 Task: In the  document Riocarnivalletter.pdf Change font size of watermark '117' and place the watermark  'Diagonally '. Insert footer and write ww.ramsons.com
Action: Mouse moved to (253, 333)
Screenshot: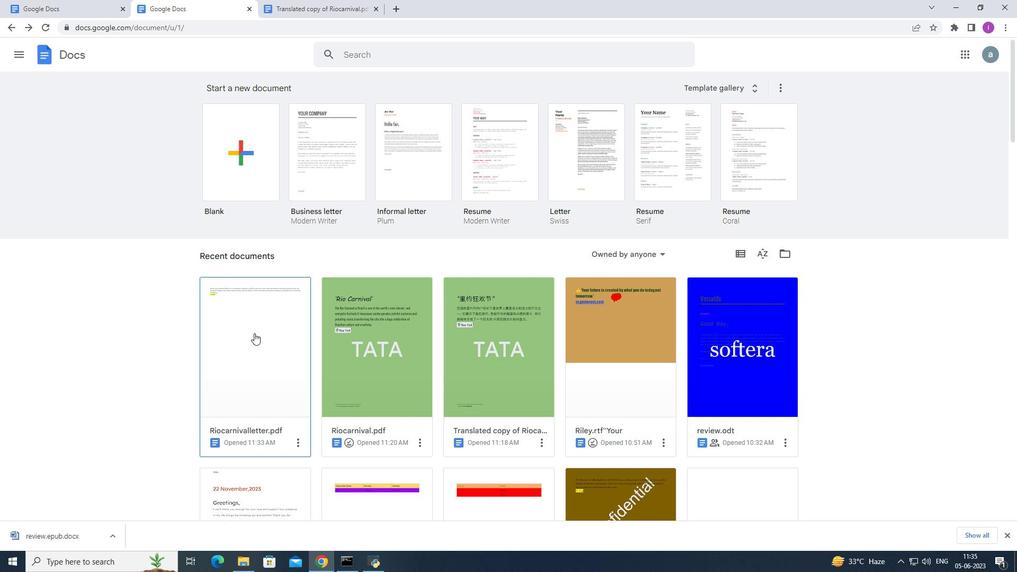 
Action: Mouse pressed left at (253, 333)
Screenshot: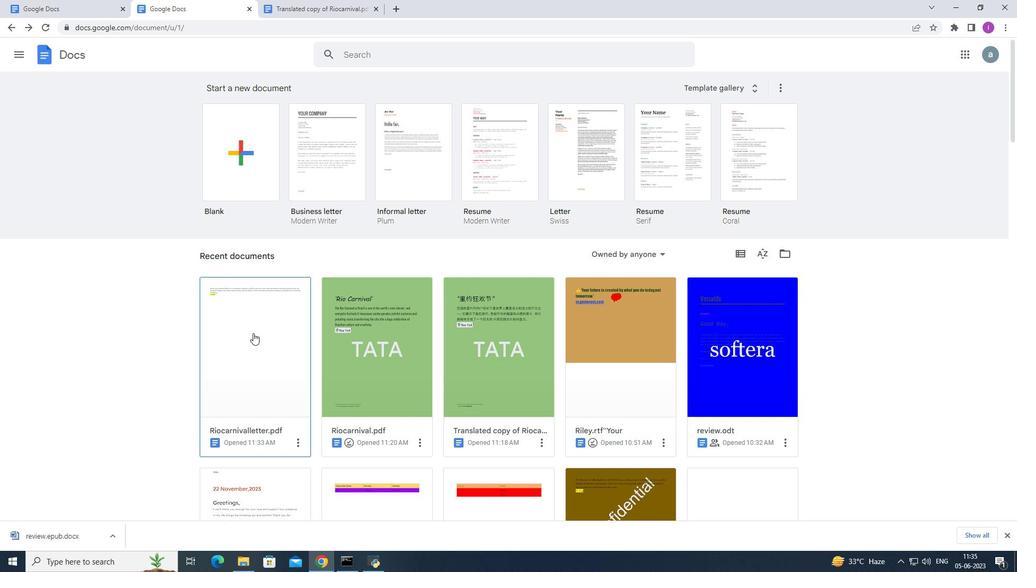 
Action: Mouse moved to (117, 57)
Screenshot: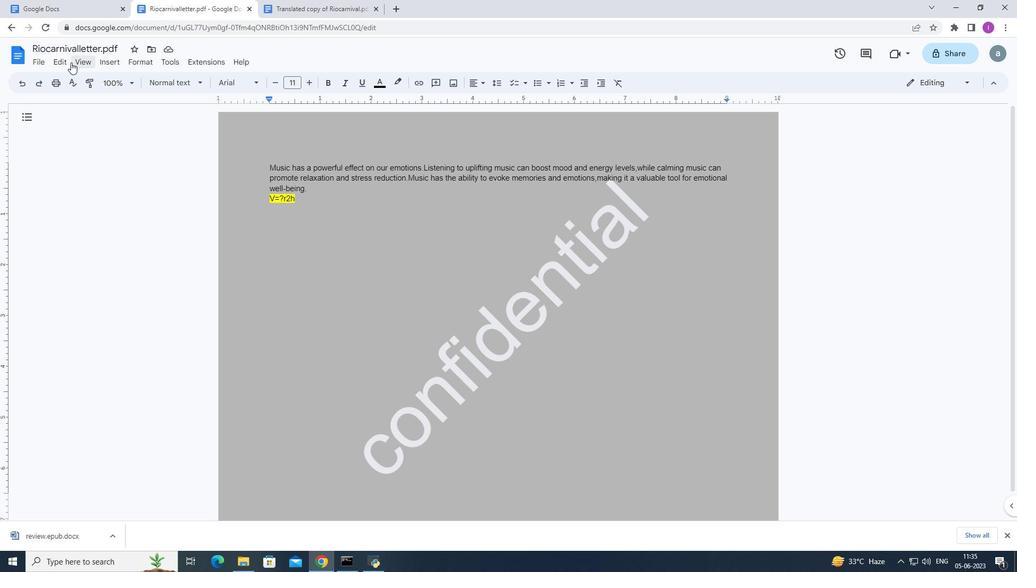 
Action: Mouse pressed left at (117, 57)
Screenshot: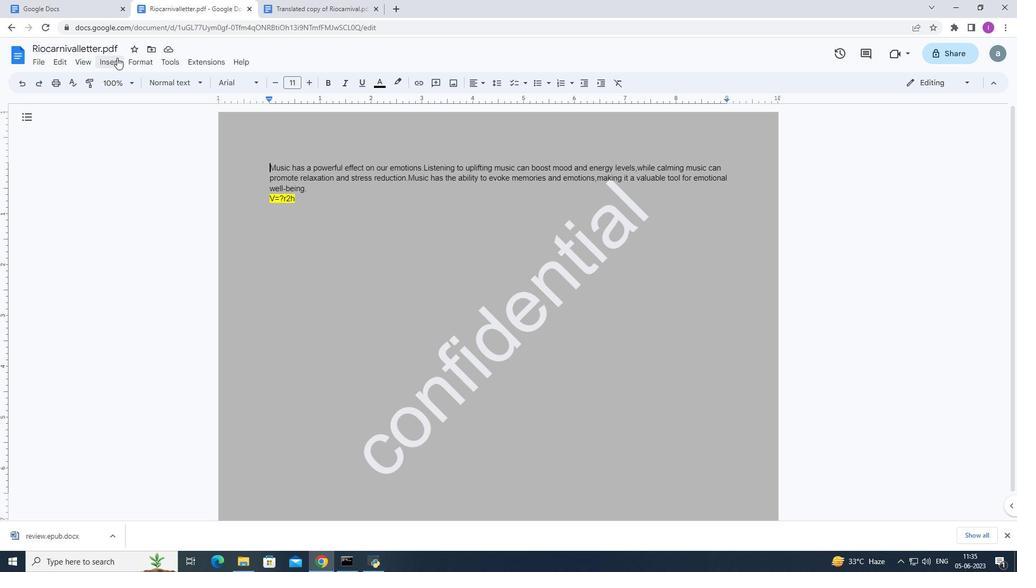 
Action: Mouse moved to (139, 311)
Screenshot: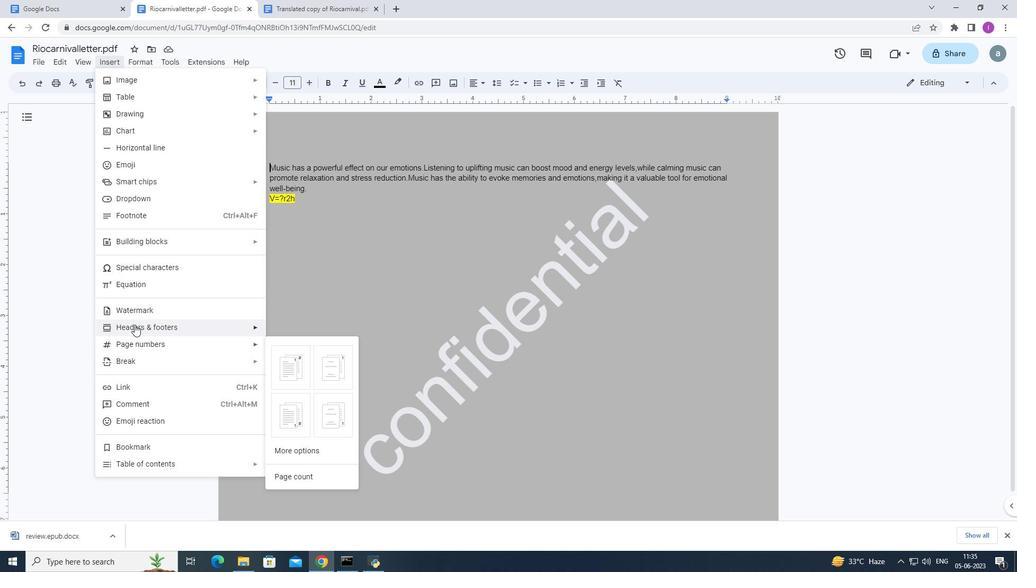 
Action: Mouse pressed left at (139, 311)
Screenshot: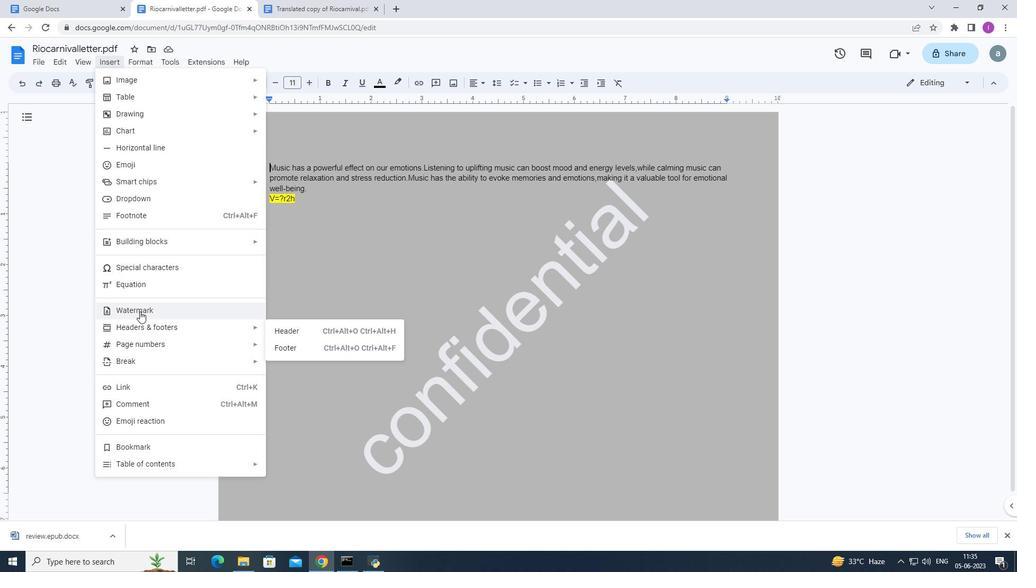 
Action: Mouse moved to (890, 286)
Screenshot: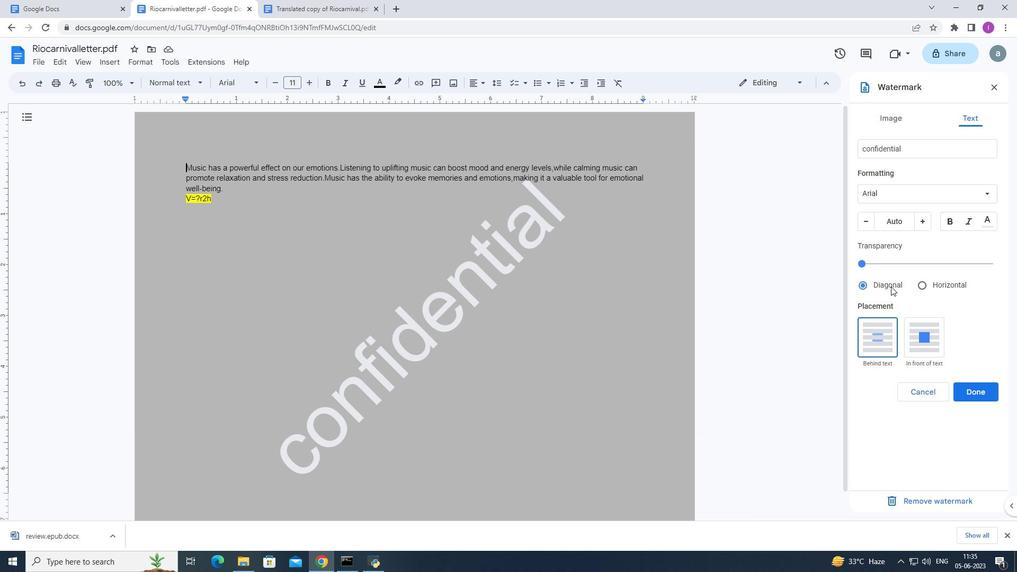 
Action: Mouse pressed left at (890, 286)
Screenshot: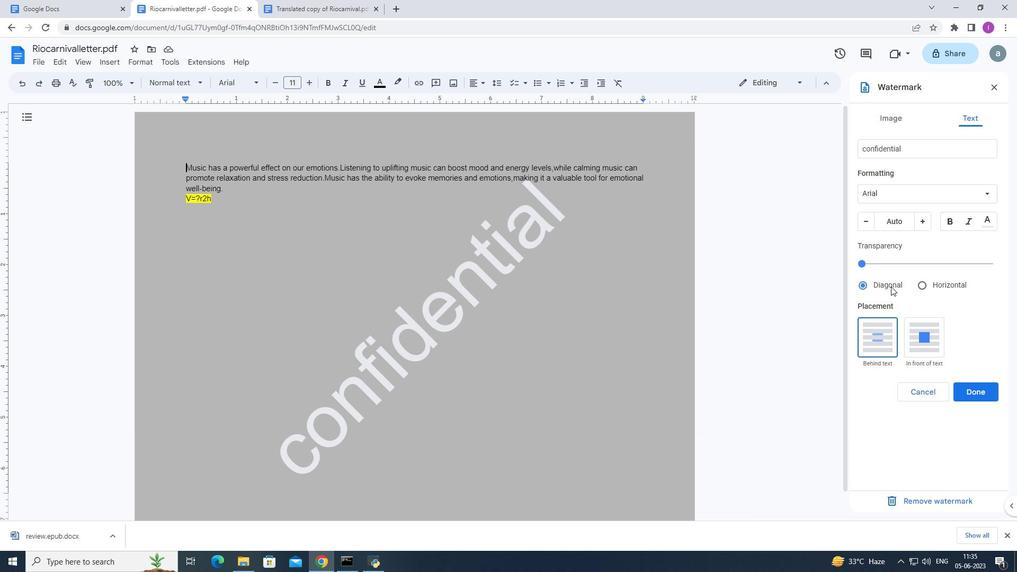 
Action: Mouse moved to (906, 221)
Screenshot: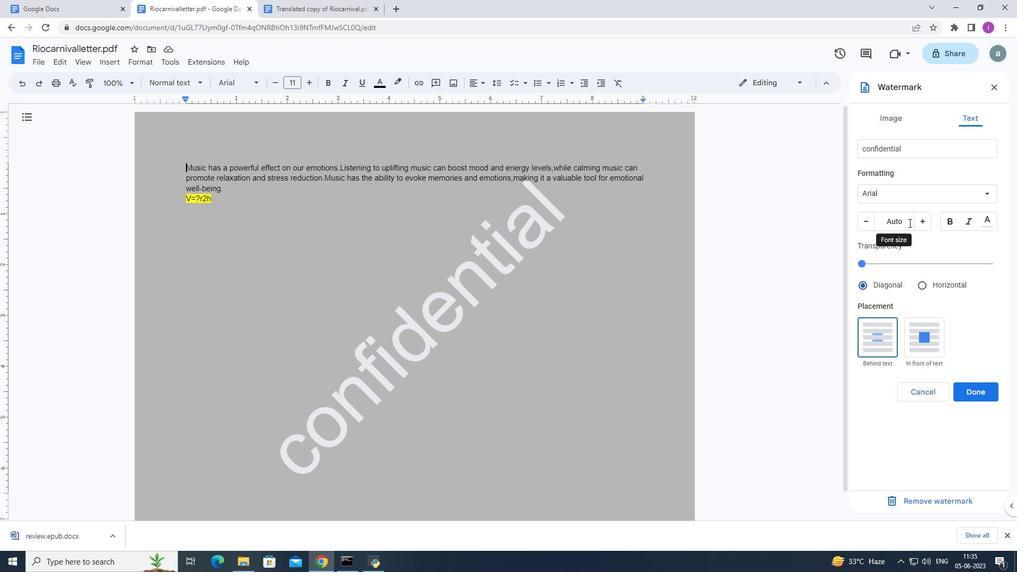 
Action: Mouse pressed left at (906, 221)
Screenshot: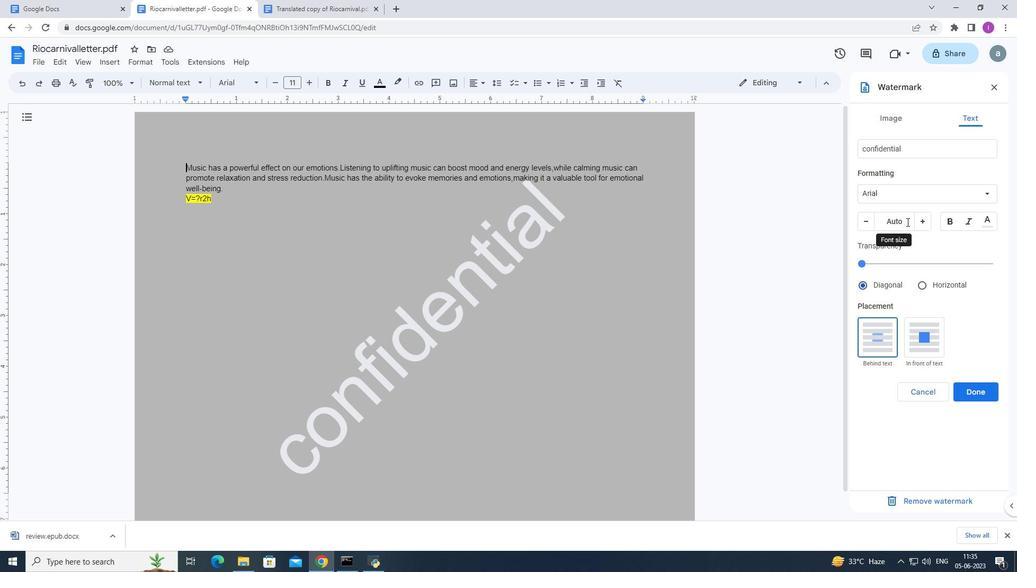 
Action: Mouse moved to (885, 226)
Screenshot: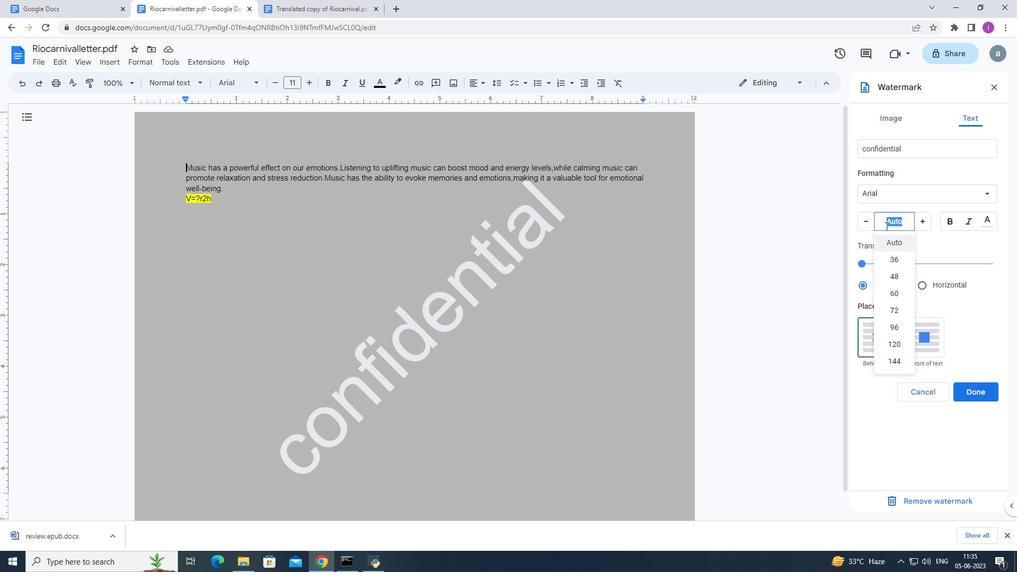 
Action: Key pressed 11
Screenshot: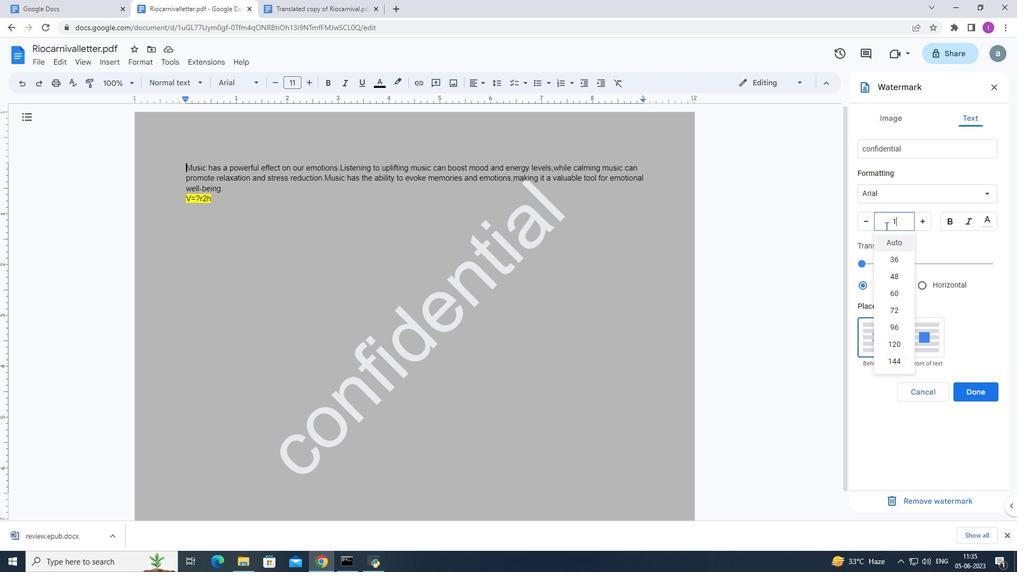 
Action: Mouse moved to (885, 226)
Screenshot: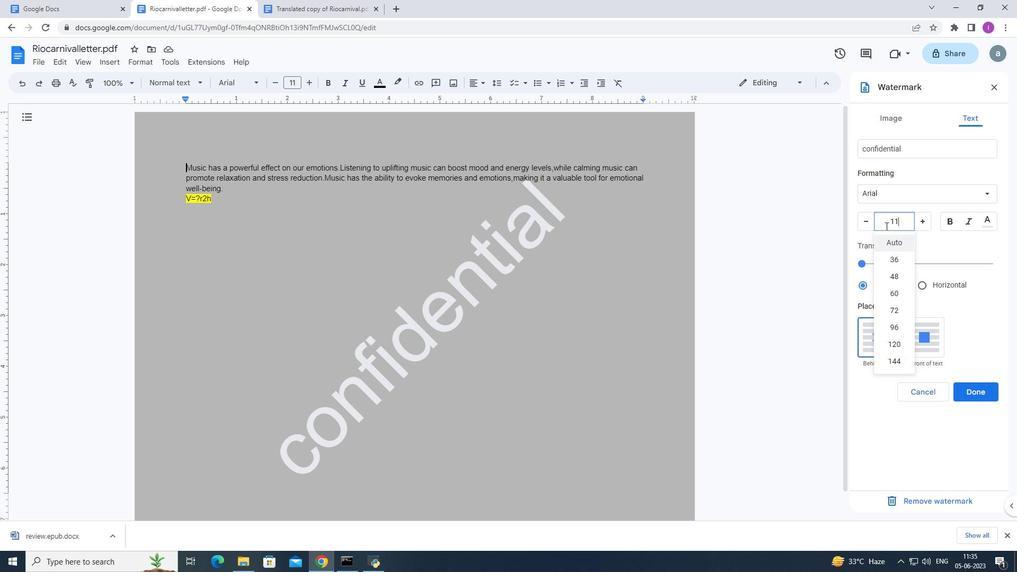 
Action: Key pressed 7
Screenshot: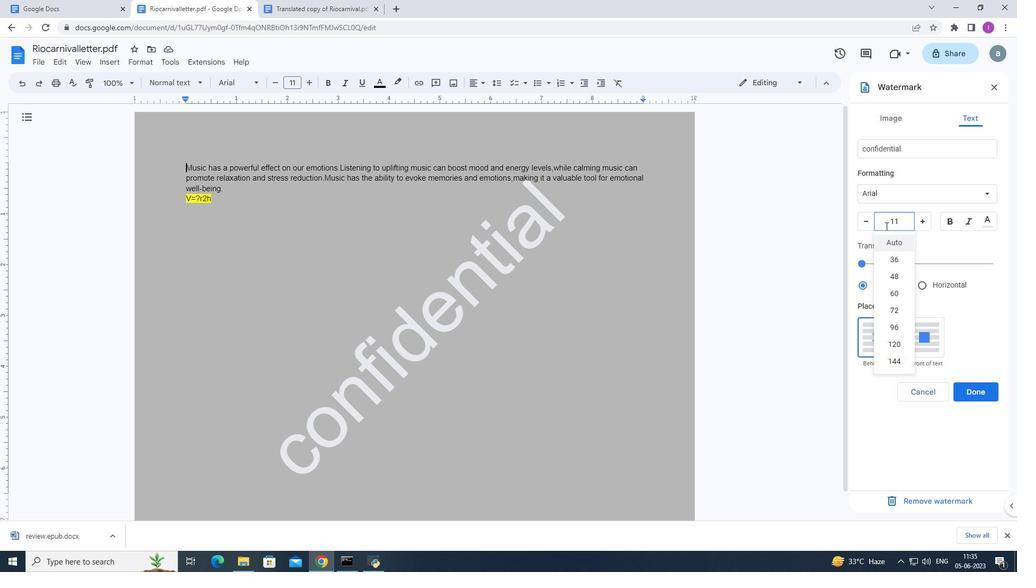 
Action: Mouse moved to (899, 254)
Screenshot: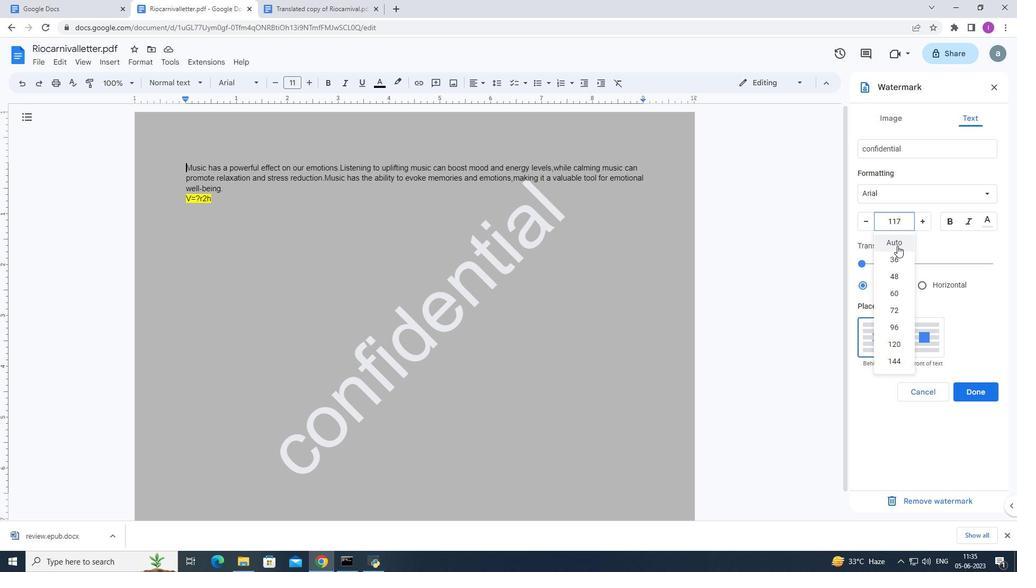 
Action: Key pressed <Key.enter>
Screenshot: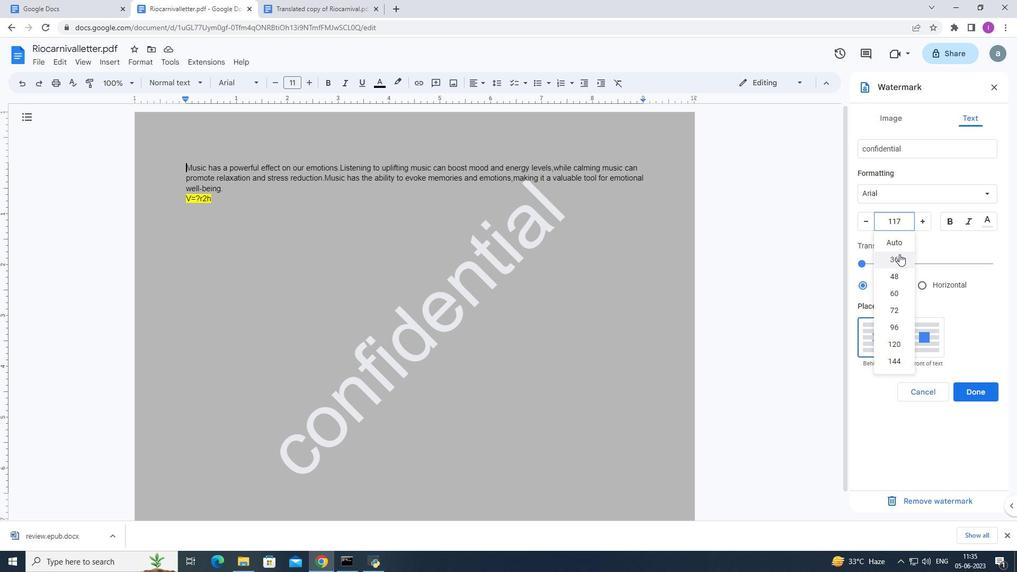 
Action: Mouse moved to (985, 394)
Screenshot: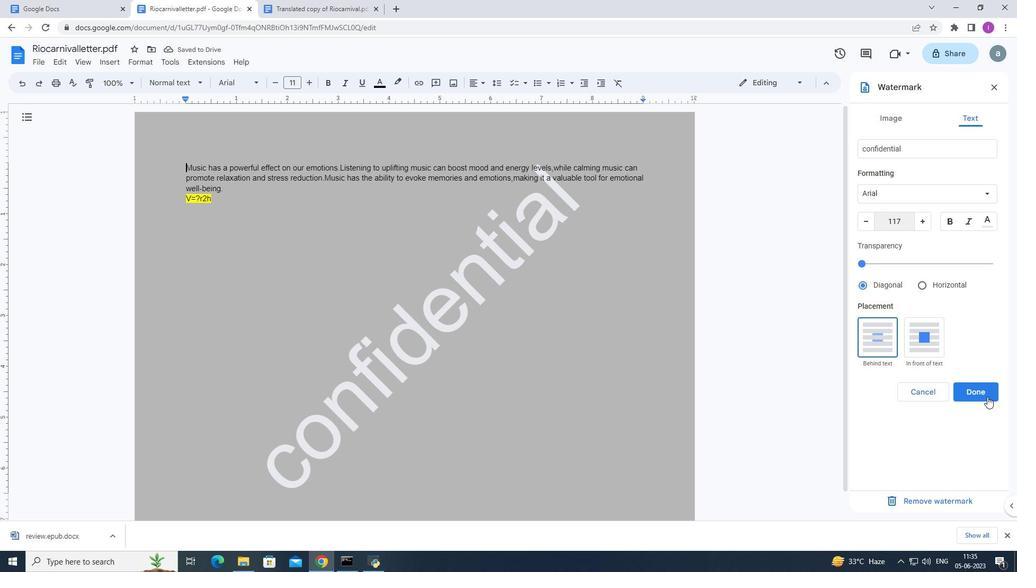 
Action: Mouse pressed left at (985, 394)
Screenshot: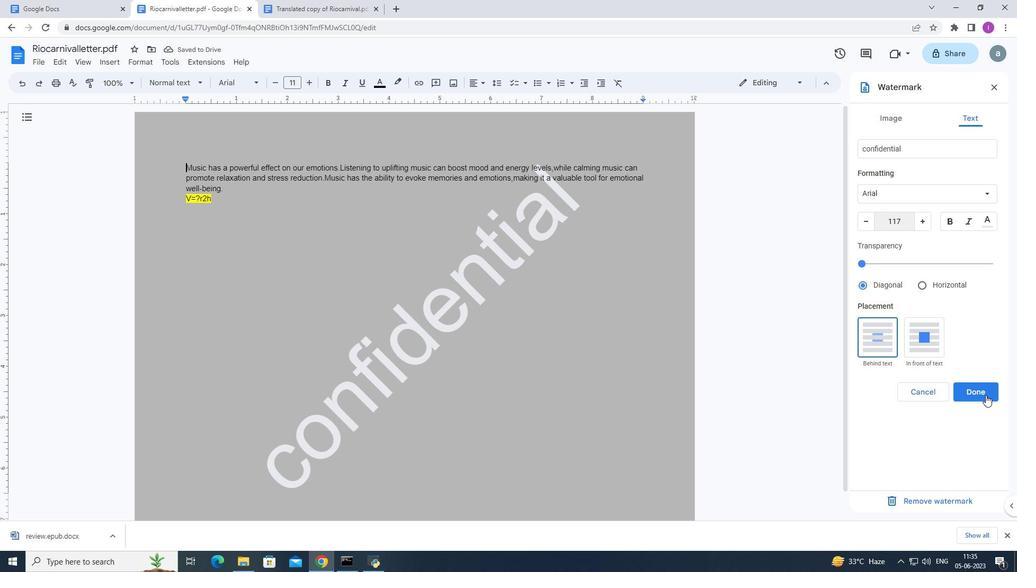 
Action: Mouse moved to (116, 61)
Screenshot: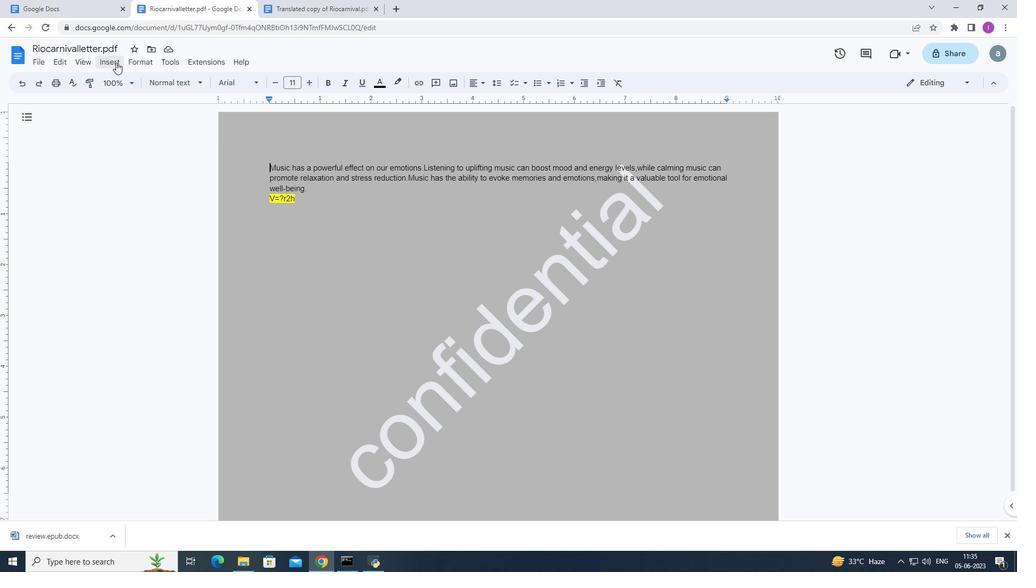 
Action: Mouse pressed left at (116, 61)
Screenshot: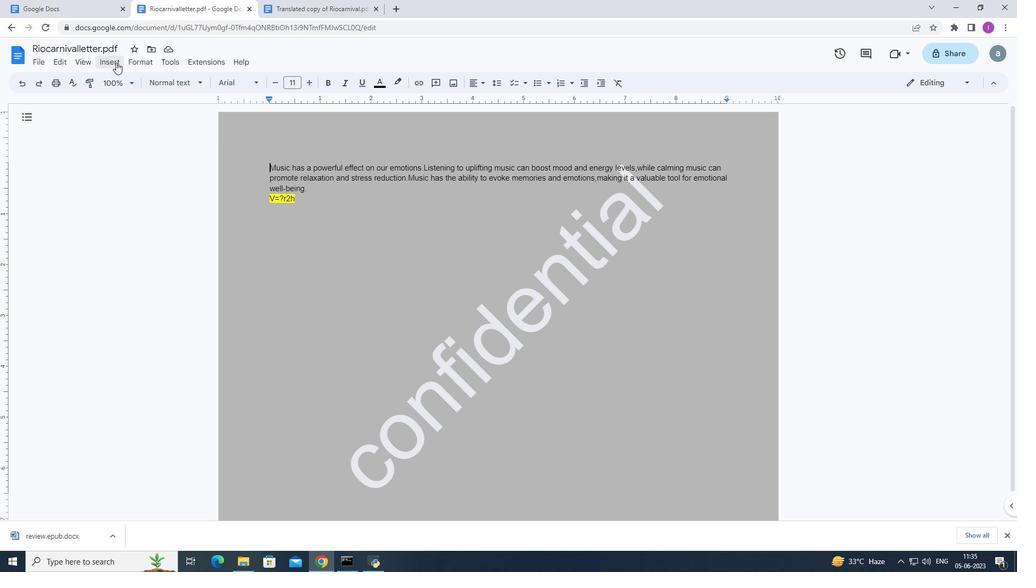
Action: Mouse moved to (279, 346)
Screenshot: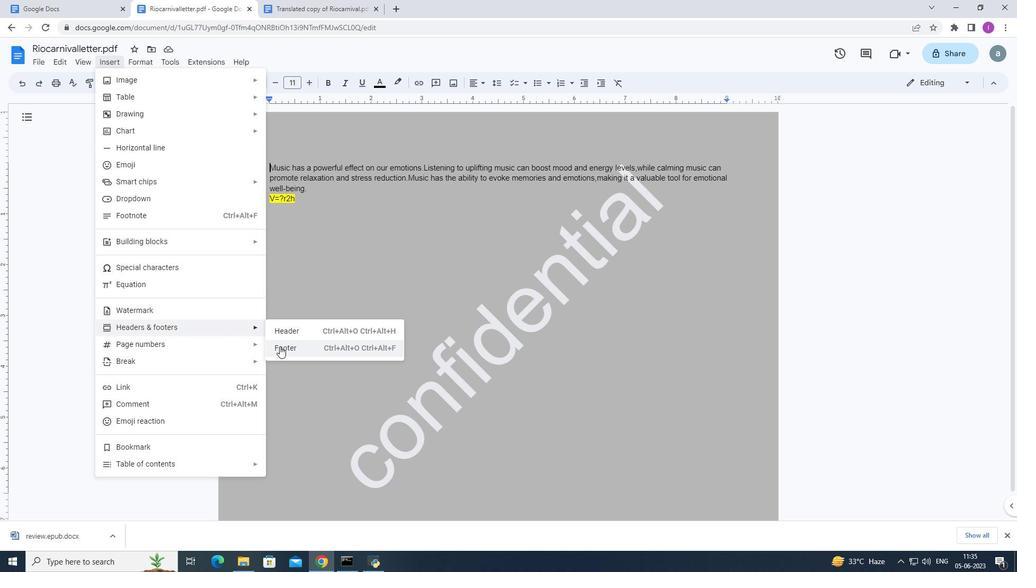 
Action: Mouse pressed left at (279, 346)
Screenshot: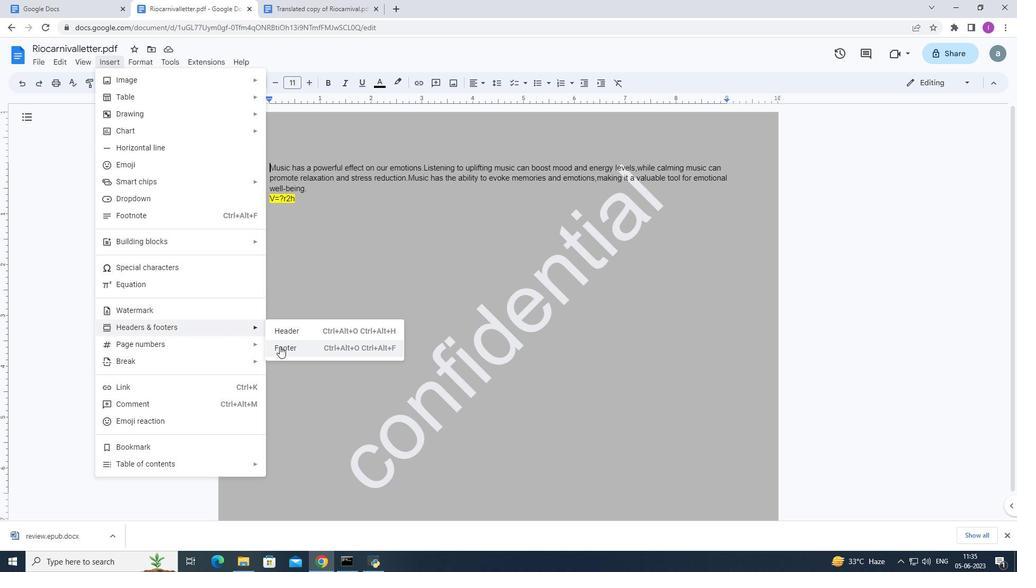 
Action: Mouse moved to (379, 415)
Screenshot: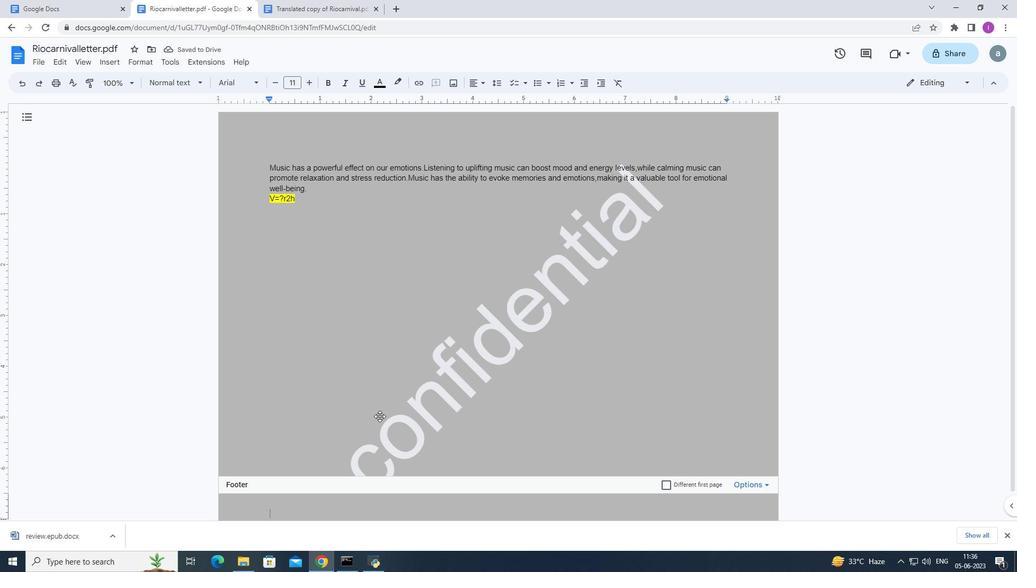 
Action: Key pressed w
Screenshot: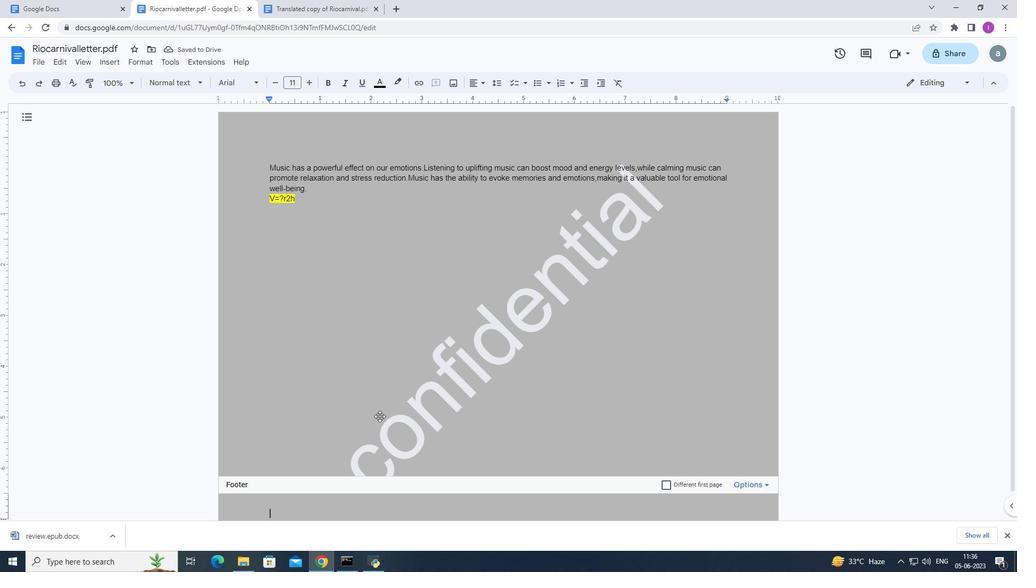 
Action: Mouse moved to (379, 414)
Screenshot: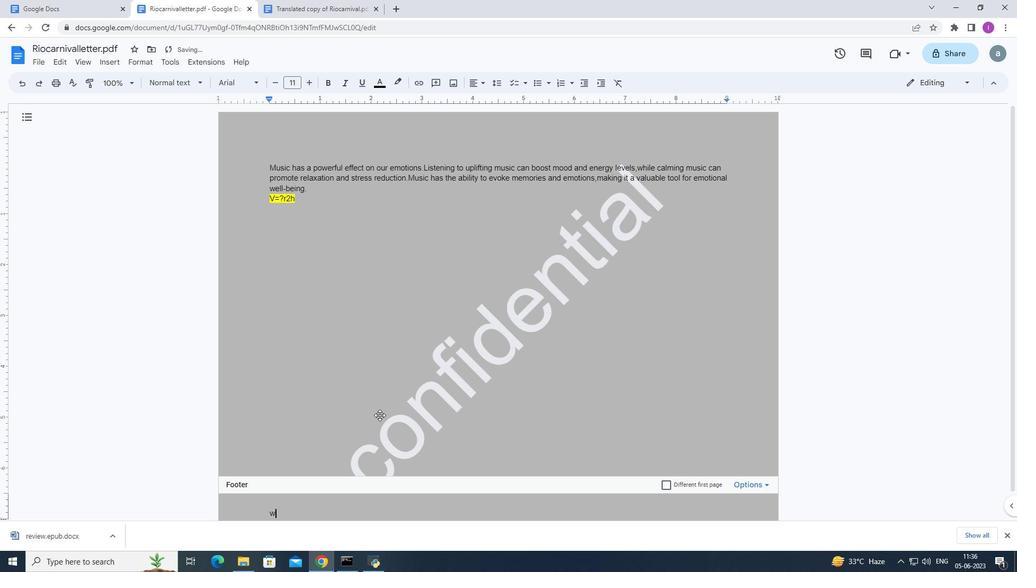 
Action: Key pressed w
Screenshot: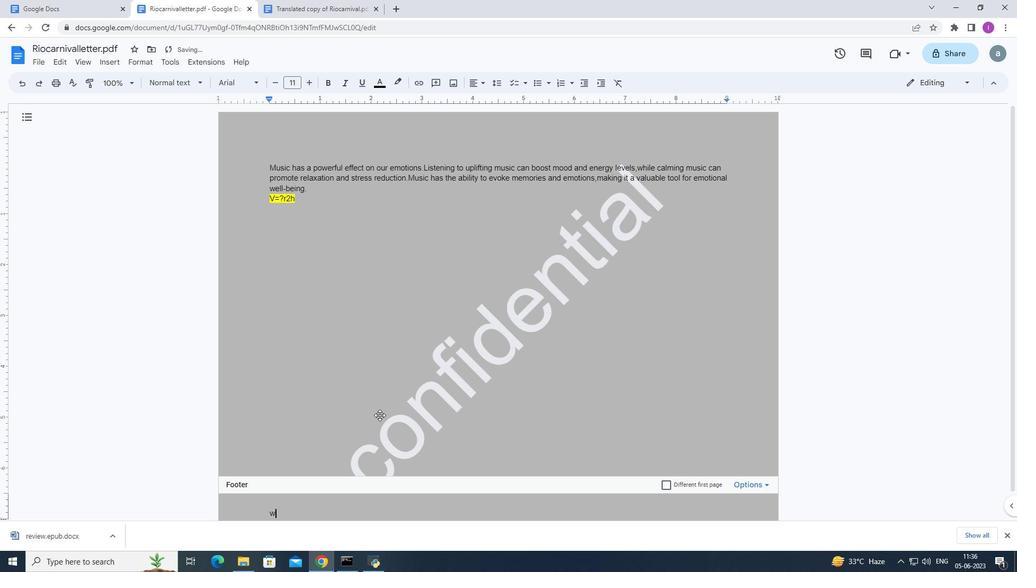 
Action: Mouse moved to (379, 414)
Screenshot: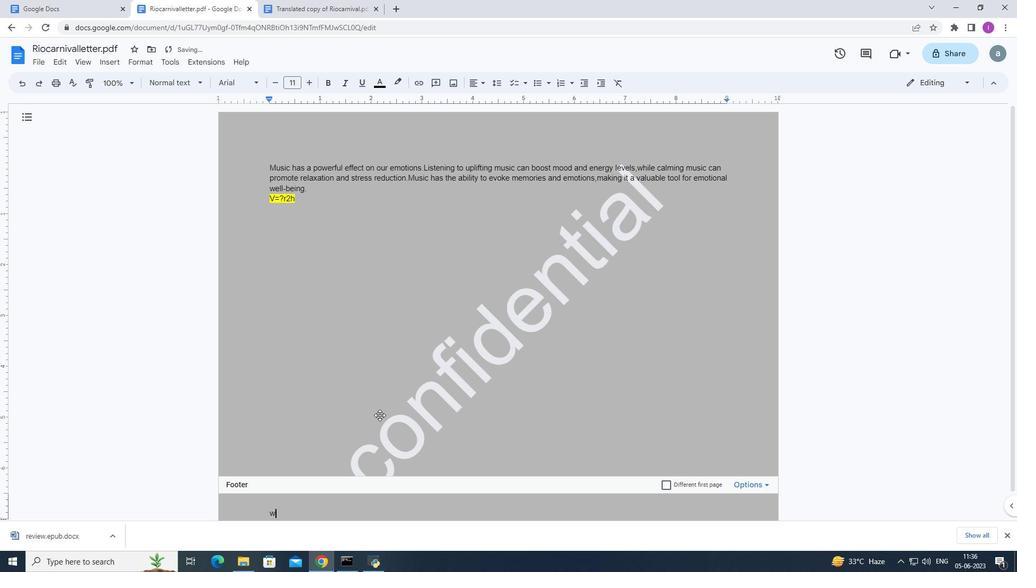 
Action: Key pressed w
Screenshot: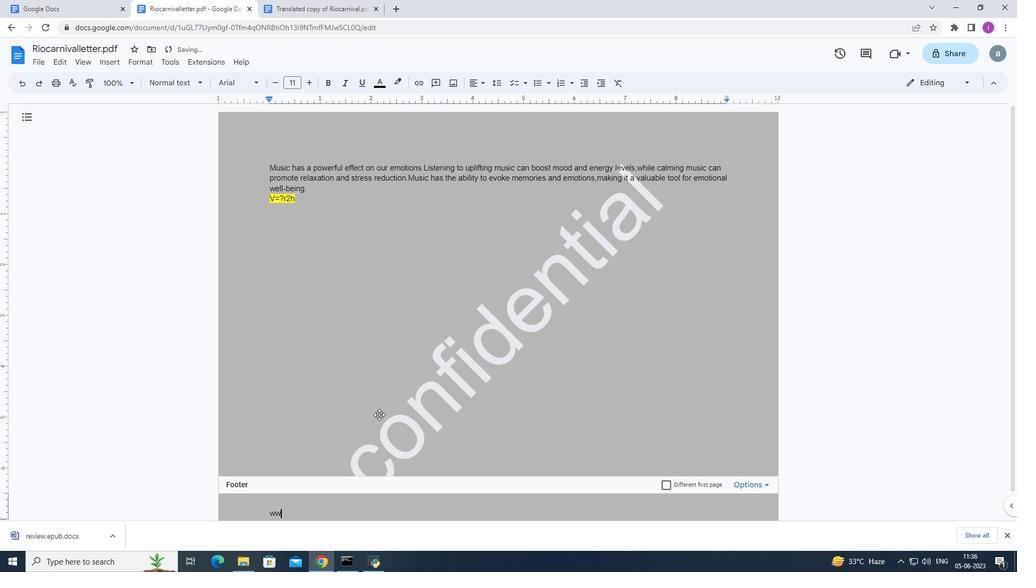 
Action: Mouse moved to (379, 414)
Screenshot: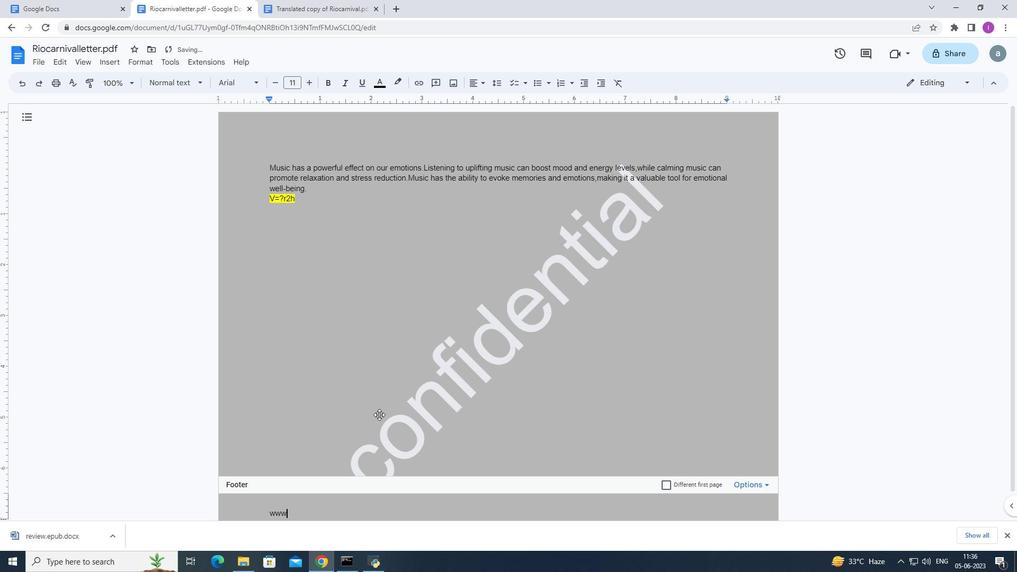 
Action: Key pressed .
Screenshot: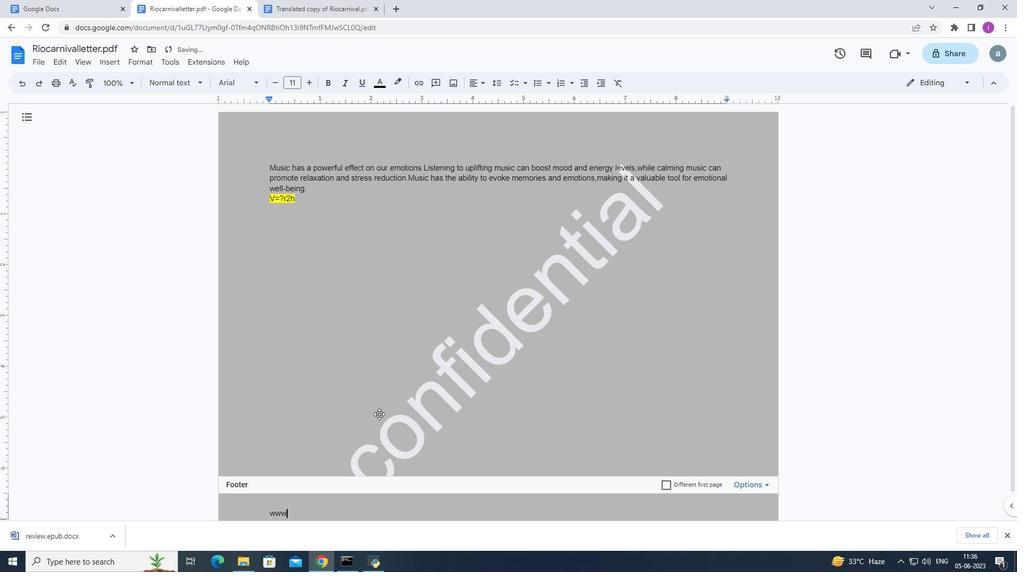 
Action: Mouse moved to (379, 408)
Screenshot: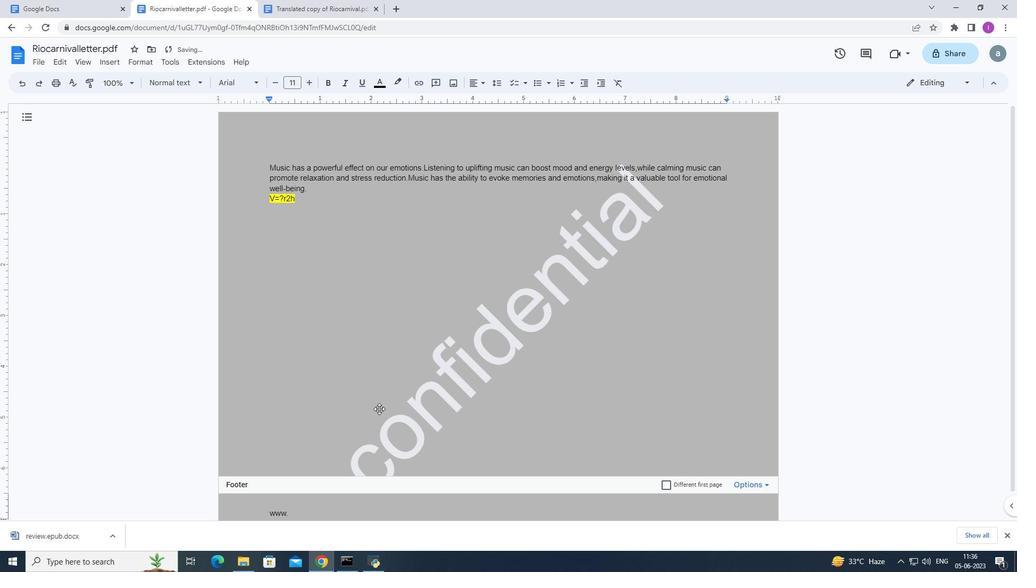 
Action: Key pressed ra
Screenshot: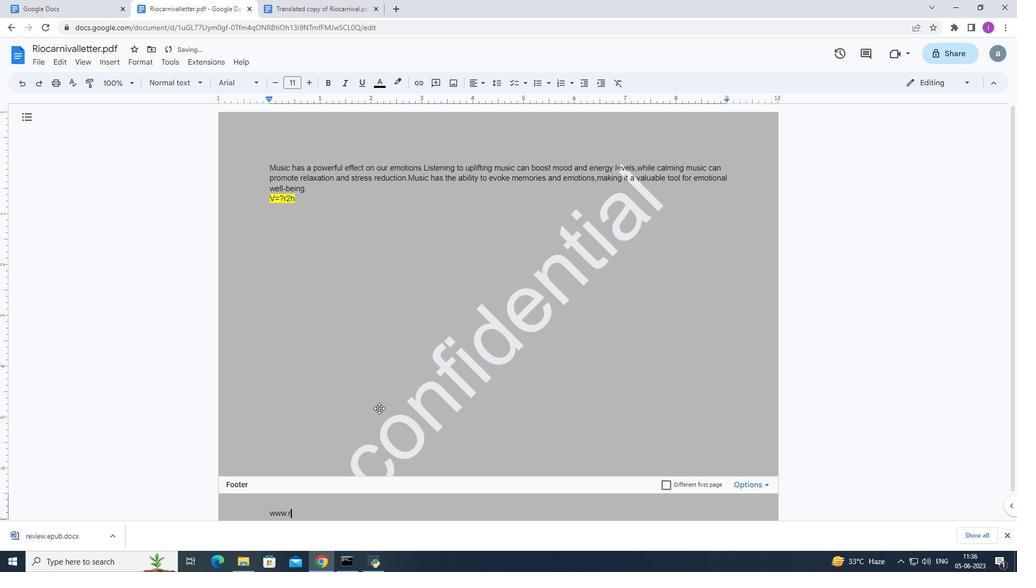 
Action: Mouse moved to (379, 406)
Screenshot: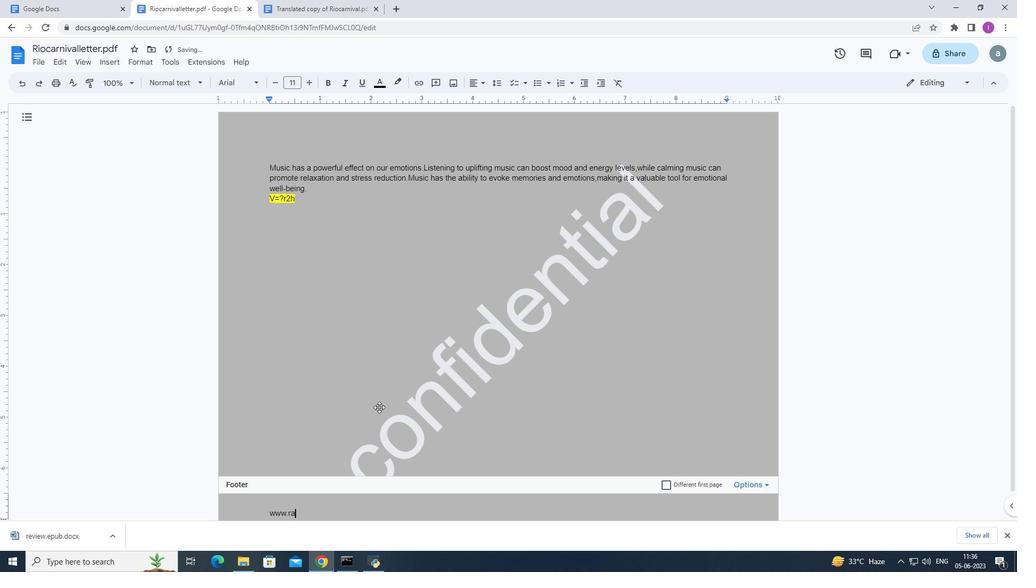 
Action: Key pressed mson
Screenshot: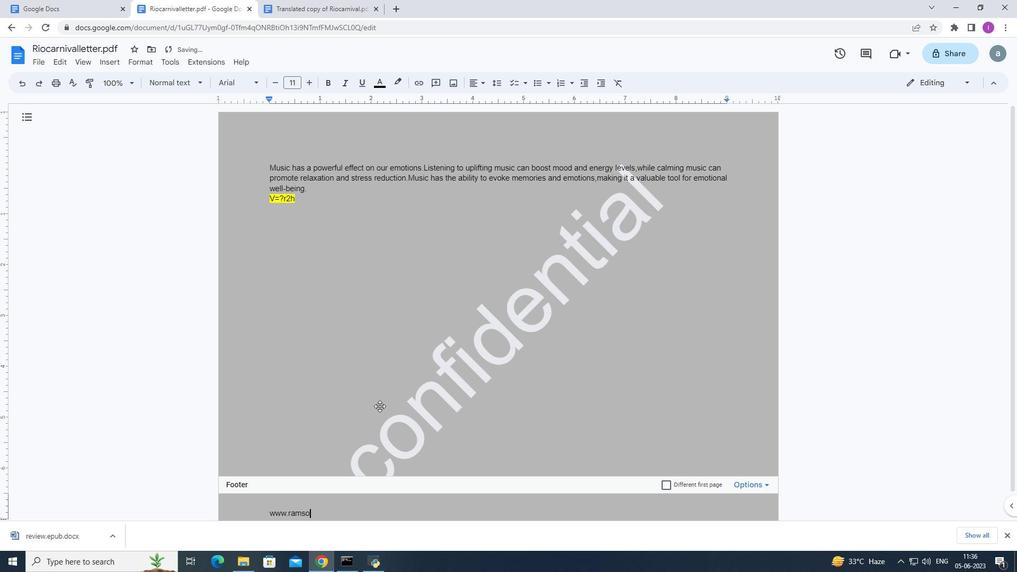 
Action: Mouse moved to (380, 404)
Screenshot: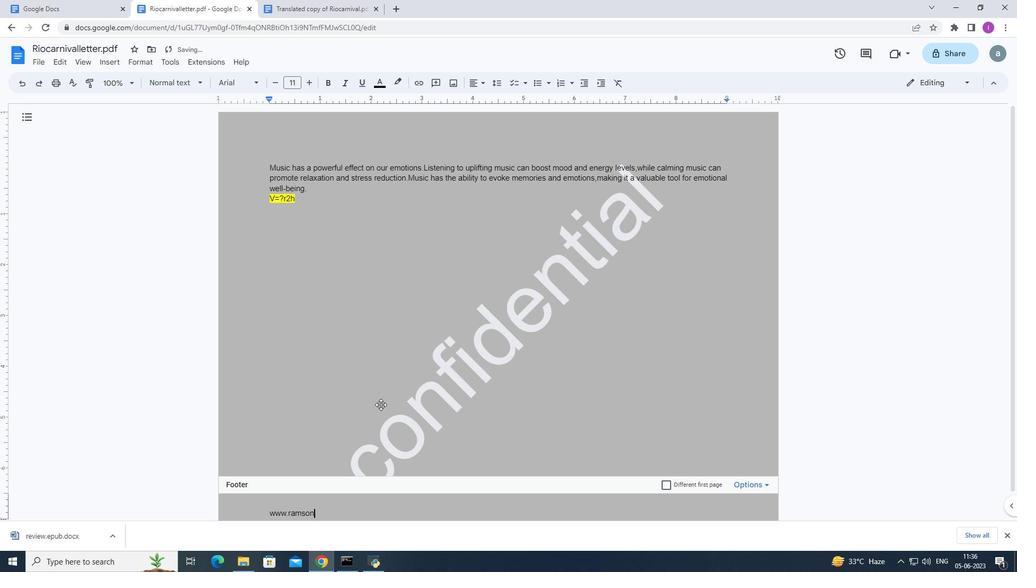 
Action: Key pressed s
Screenshot: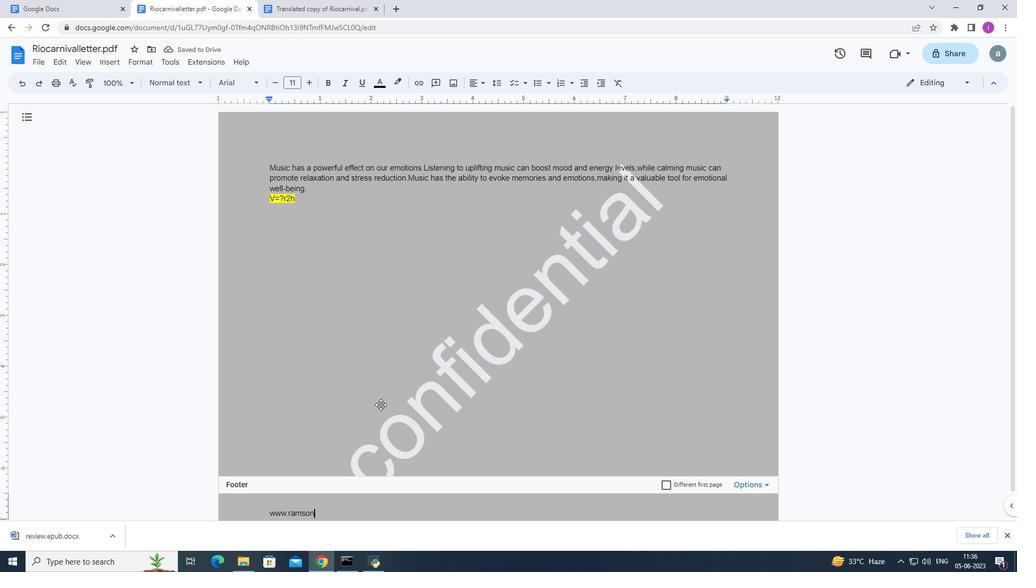 
Action: Mouse moved to (382, 402)
Screenshot: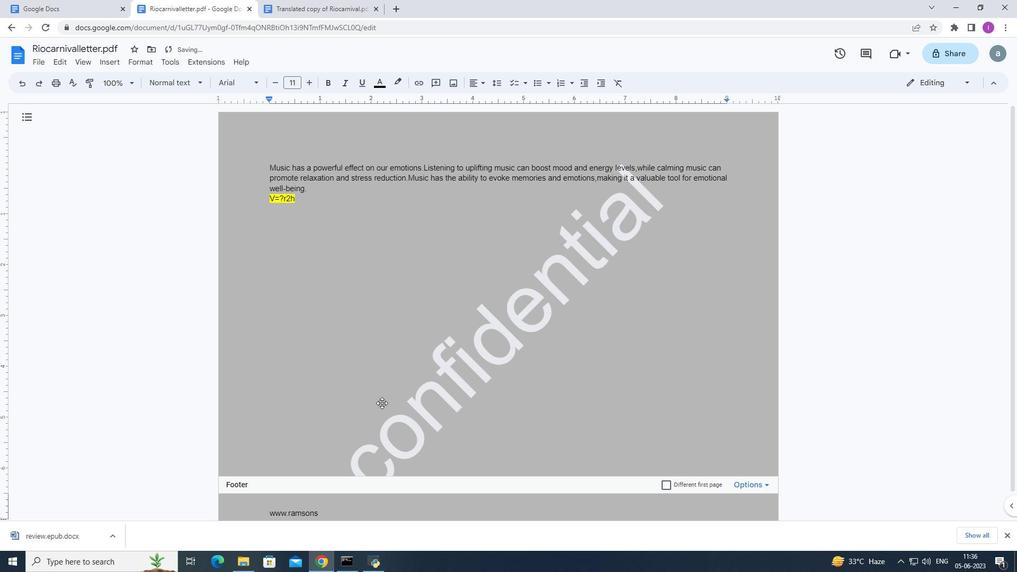 
Action: Key pressed .
Screenshot: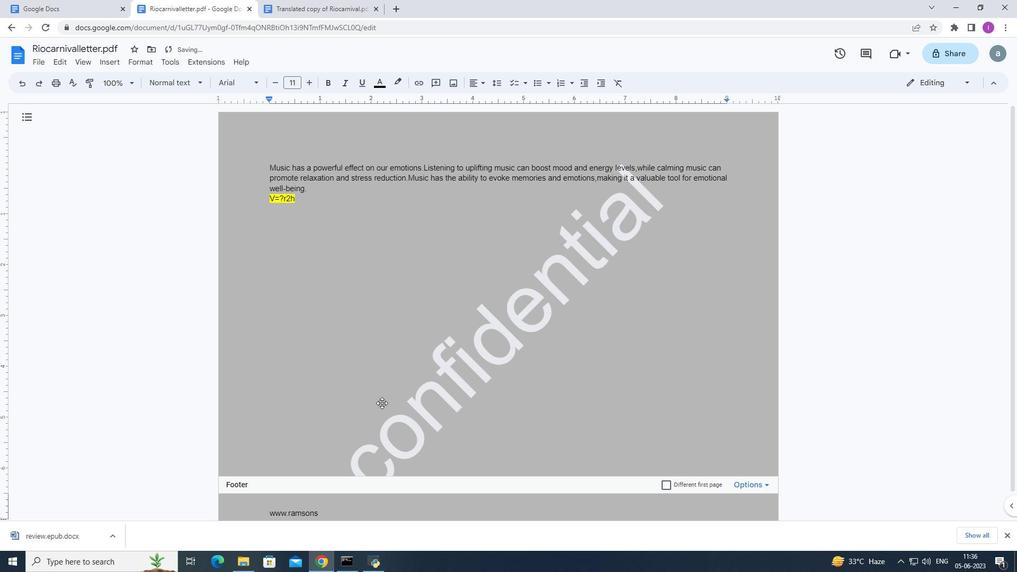 
Action: Mouse moved to (384, 400)
Screenshot: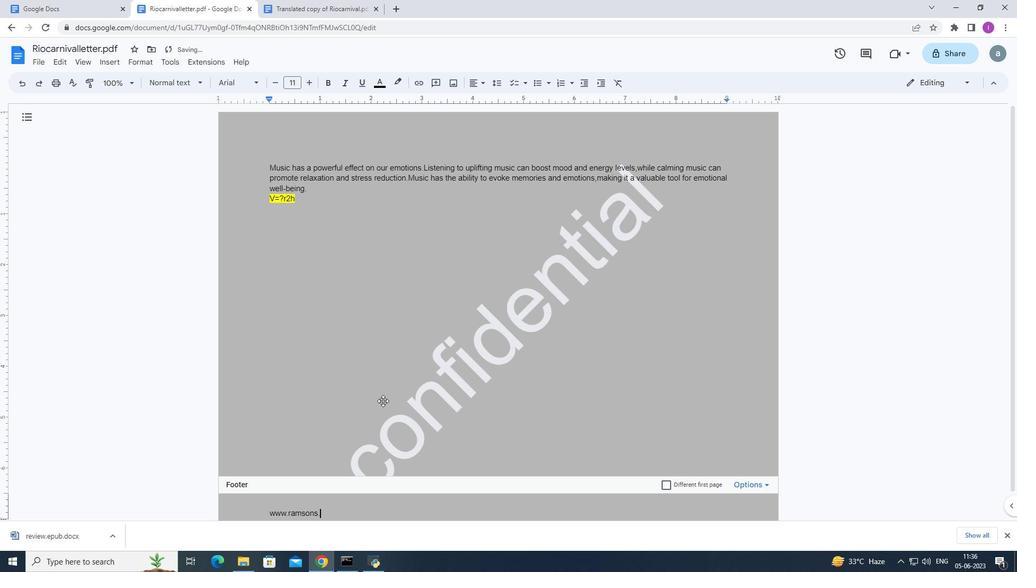 
Action: Key pressed com
Screenshot: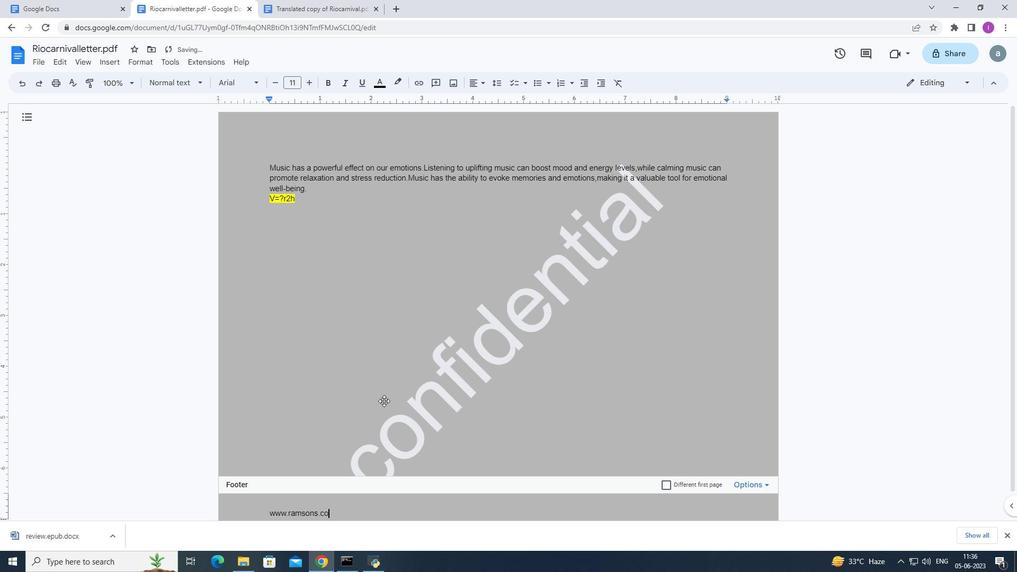 
Action: Mouse moved to (119, 305)
Screenshot: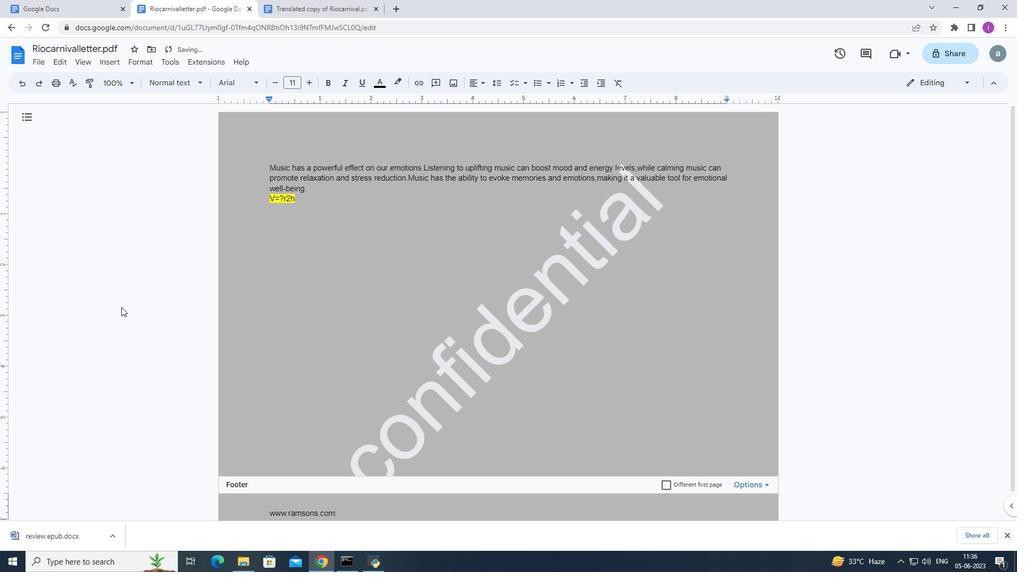 
Action: Mouse pressed left at (119, 305)
Screenshot: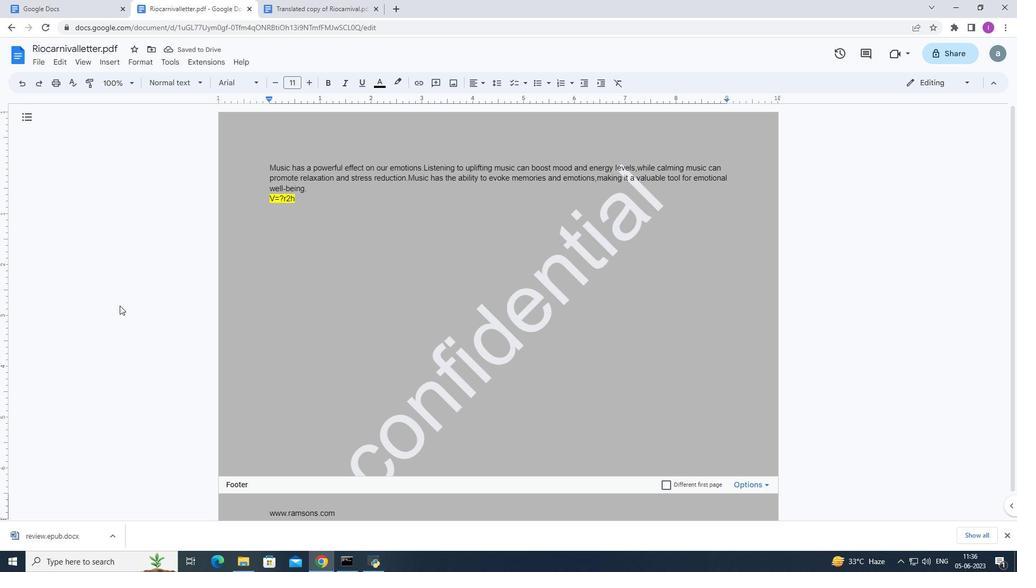 
Action: Mouse moved to (449, 317)
Screenshot: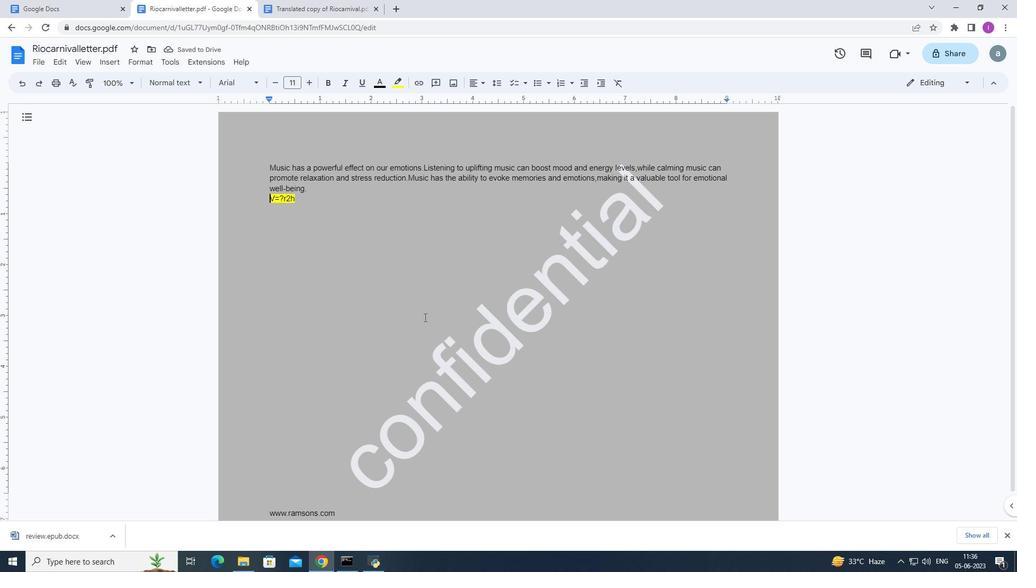 
Action: Mouse scrolled (449, 316) with delta (0, 0)
Screenshot: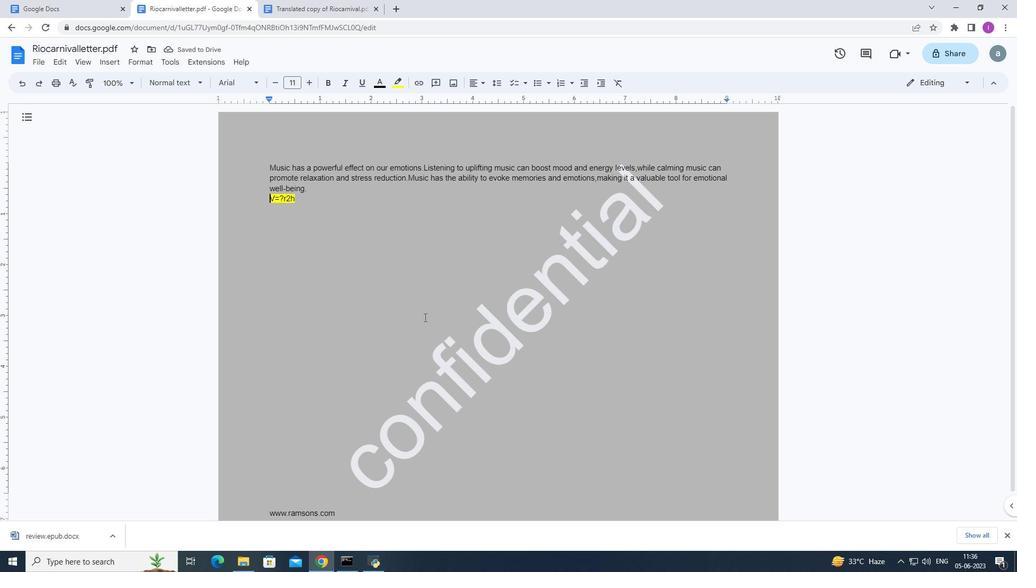 
Action: Mouse scrolled (449, 316) with delta (0, 0)
Screenshot: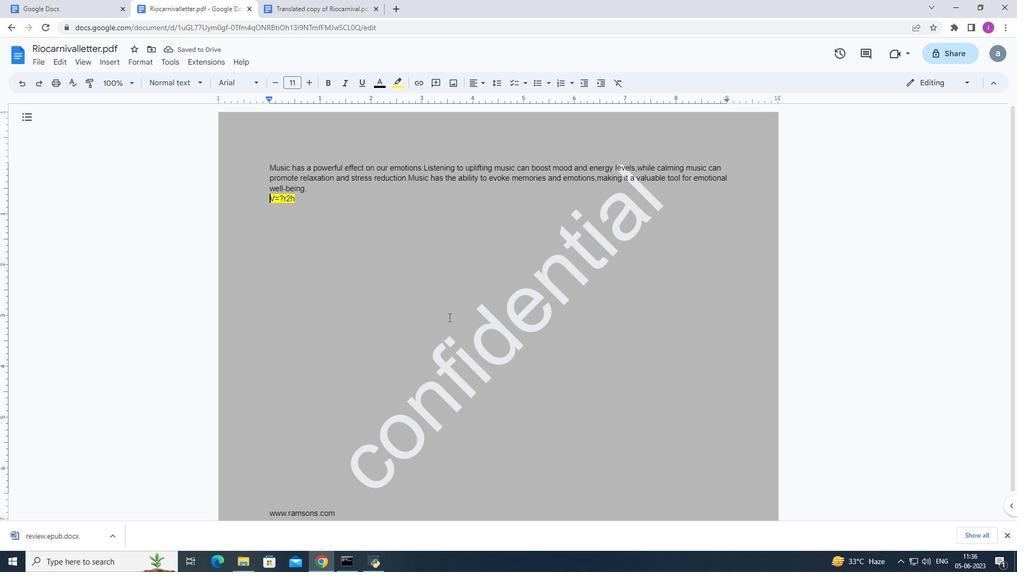 
Action: Mouse scrolled (449, 316) with delta (0, 0)
Screenshot: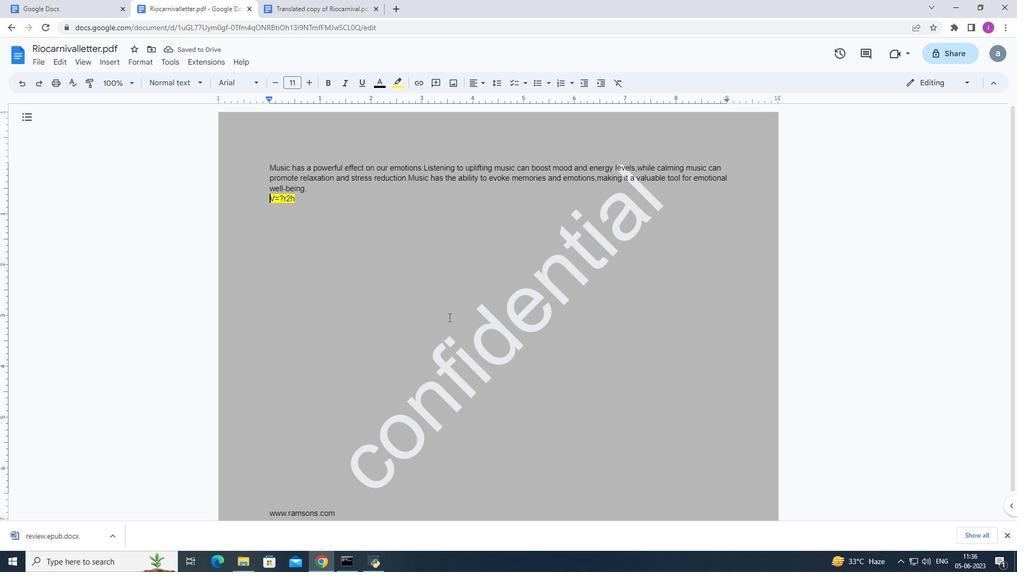 
